 Task: Select the Always option in the confirm before closing.
Action: Mouse moved to (17, 589)
Screenshot: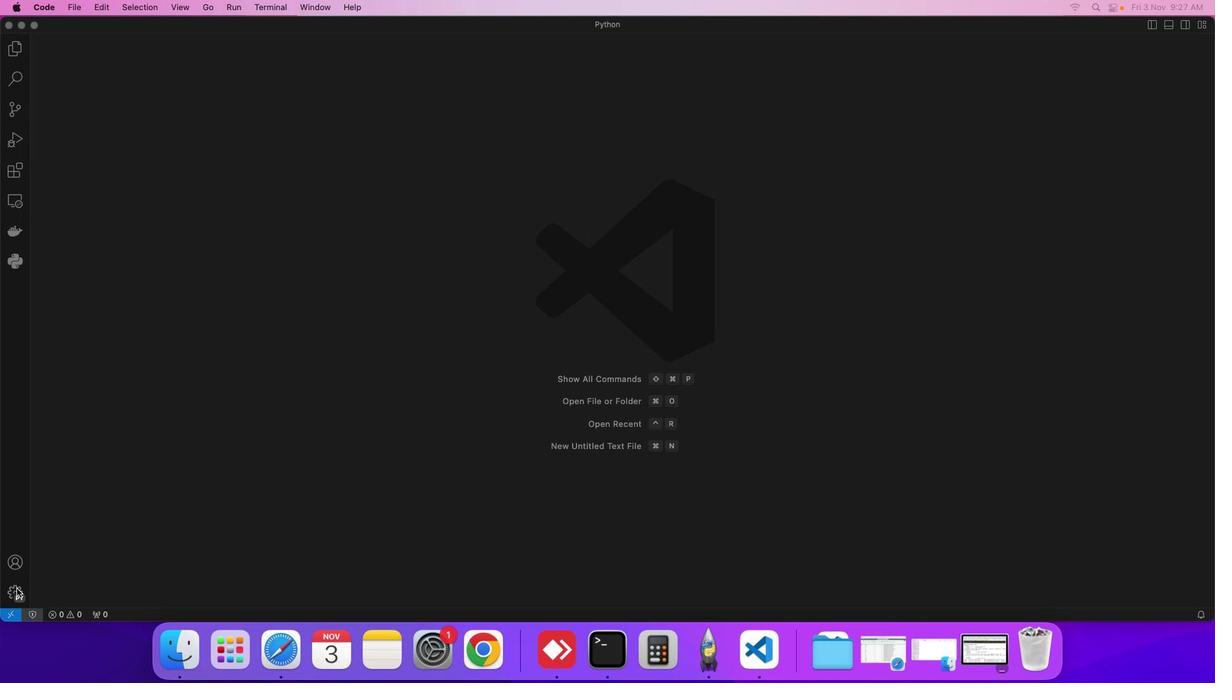 
Action: Mouse pressed left at (17, 589)
Screenshot: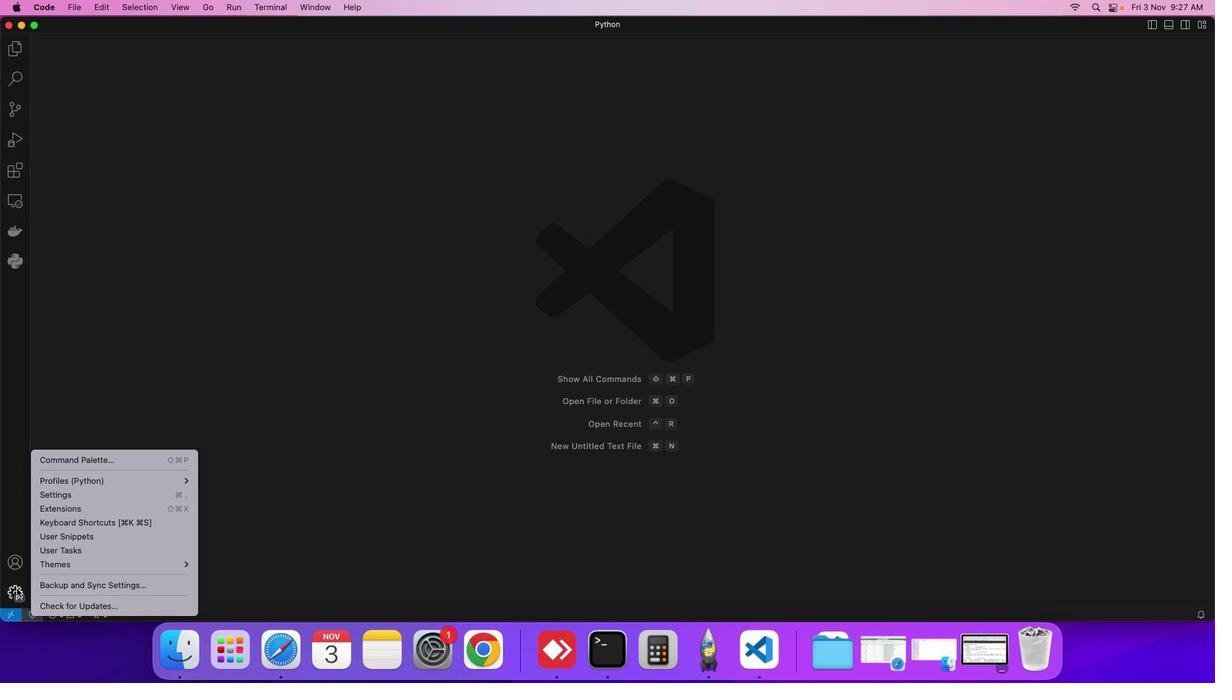 
Action: Mouse moved to (62, 494)
Screenshot: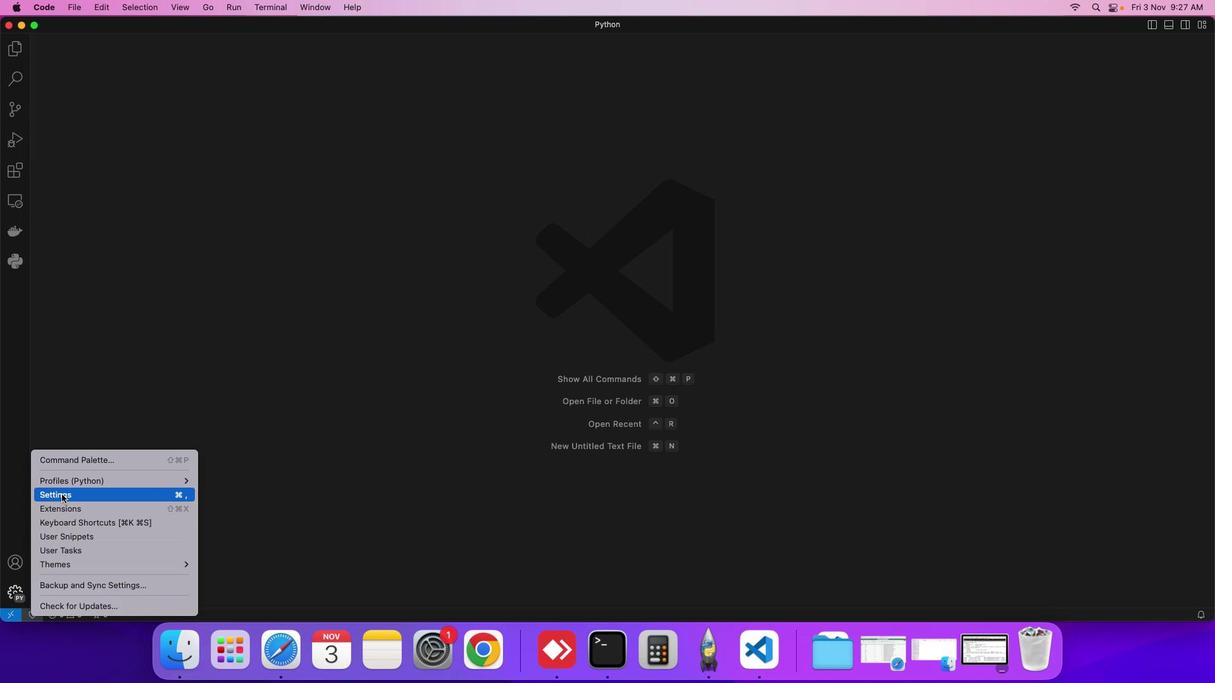 
Action: Mouse pressed left at (62, 494)
Screenshot: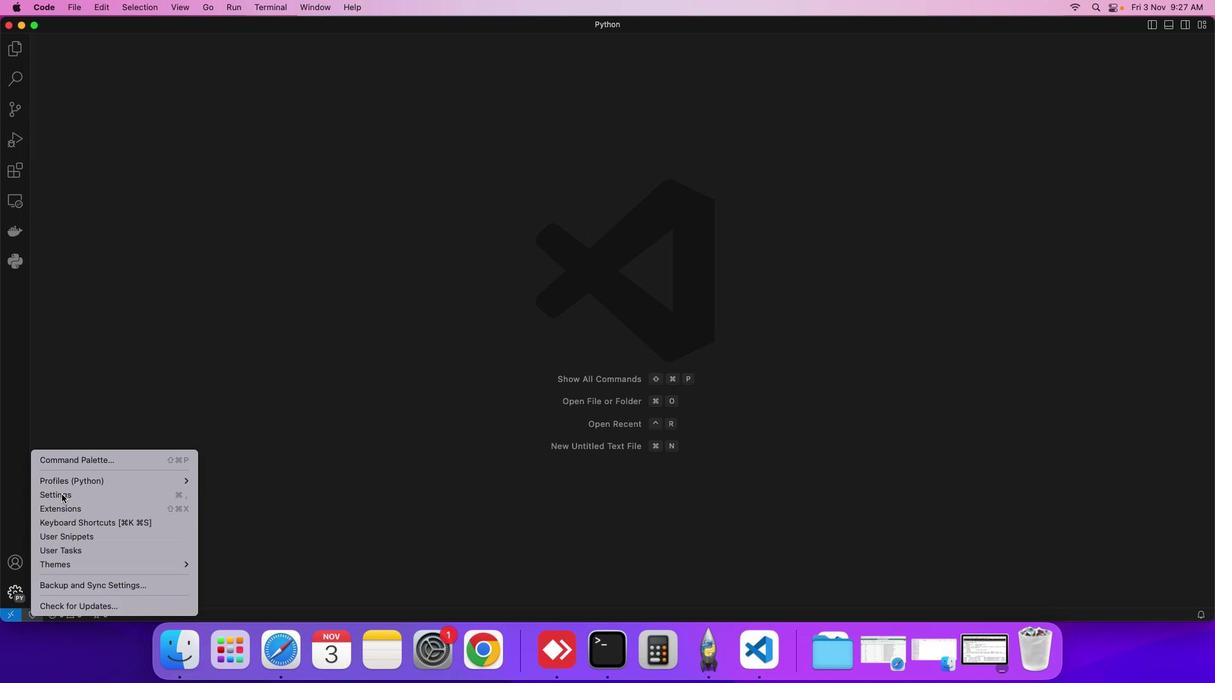 
Action: Mouse moved to (298, 168)
Screenshot: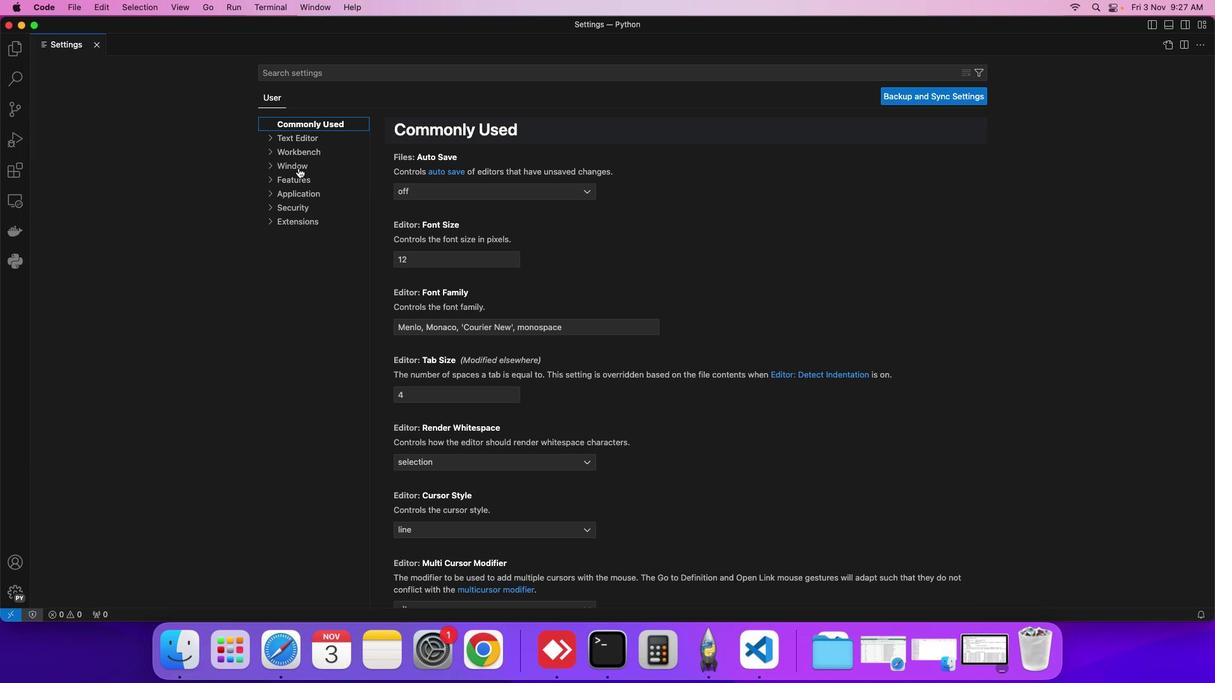 
Action: Mouse pressed left at (298, 168)
Screenshot: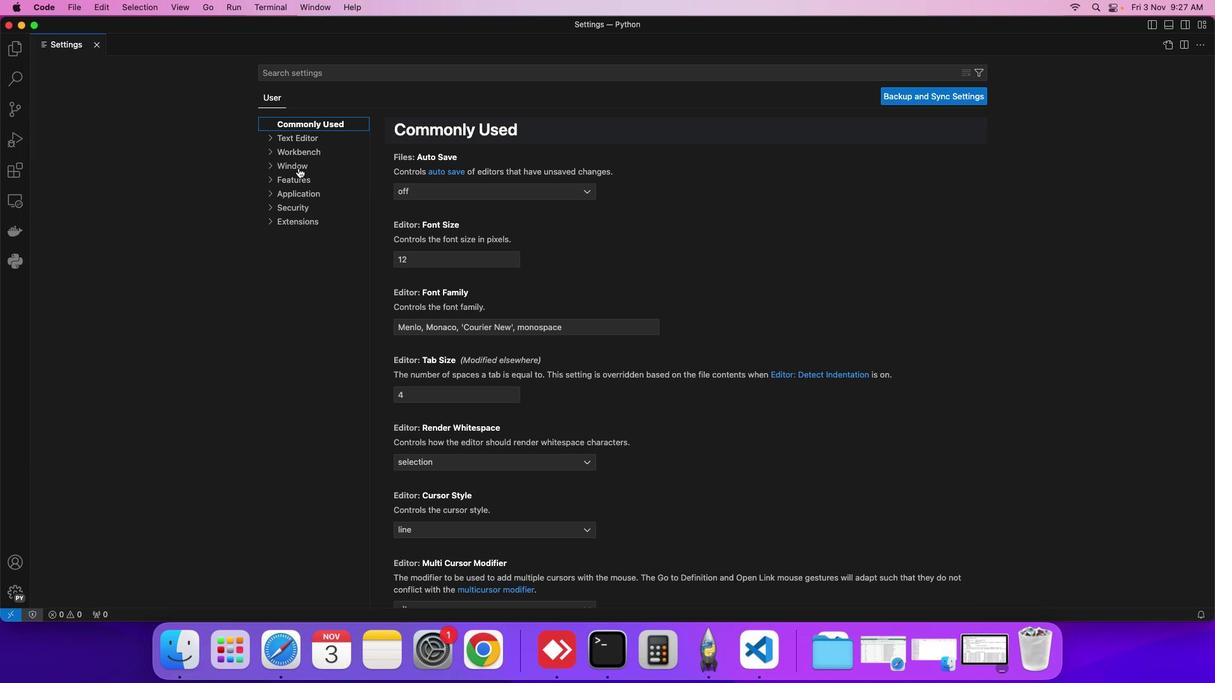 
Action: Mouse moved to (454, 475)
Screenshot: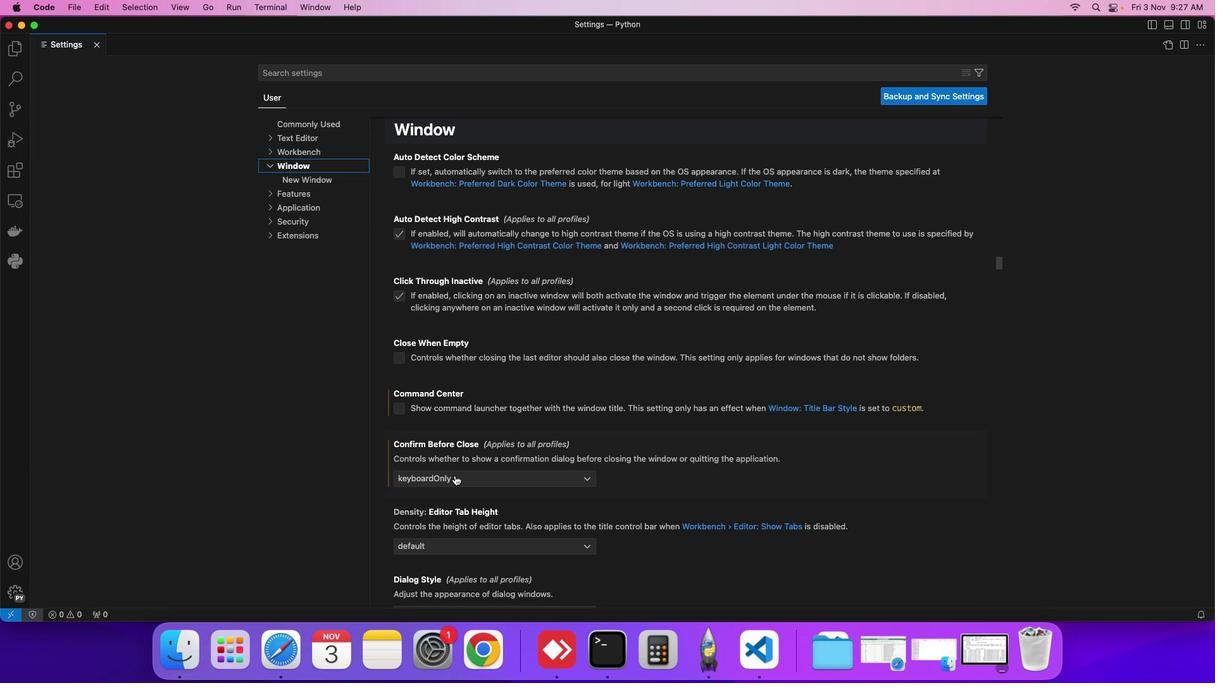 
Action: Mouse pressed left at (454, 475)
Screenshot: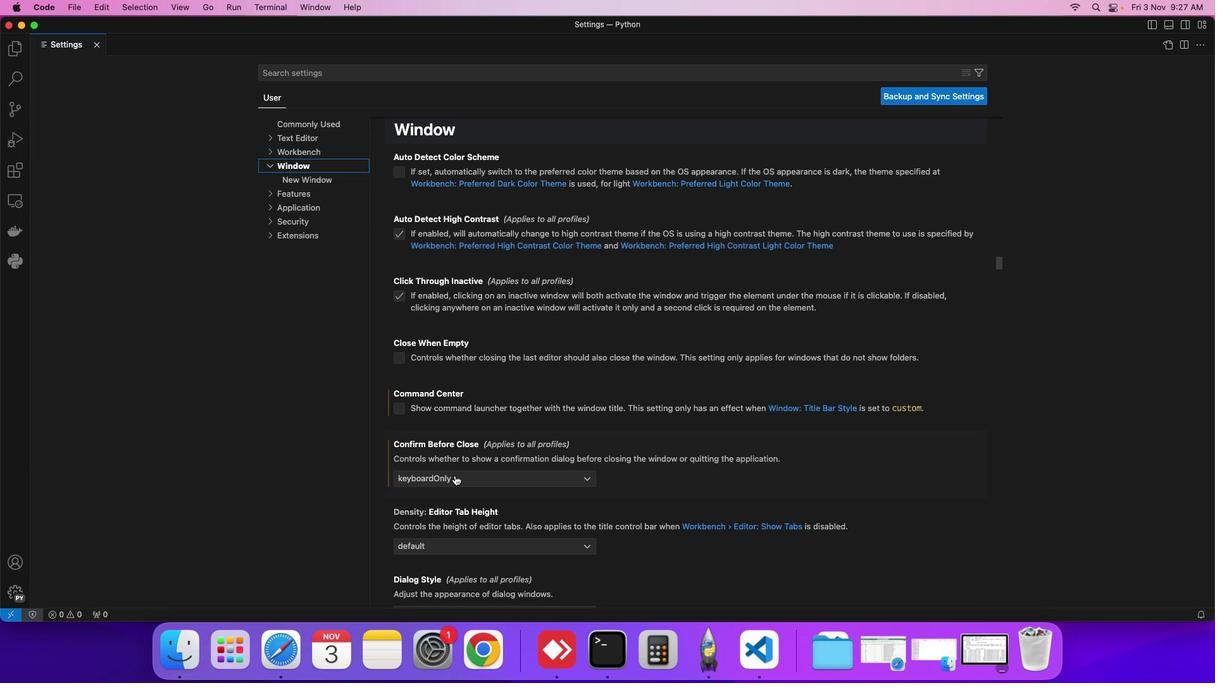 
Action: Mouse moved to (421, 494)
Screenshot: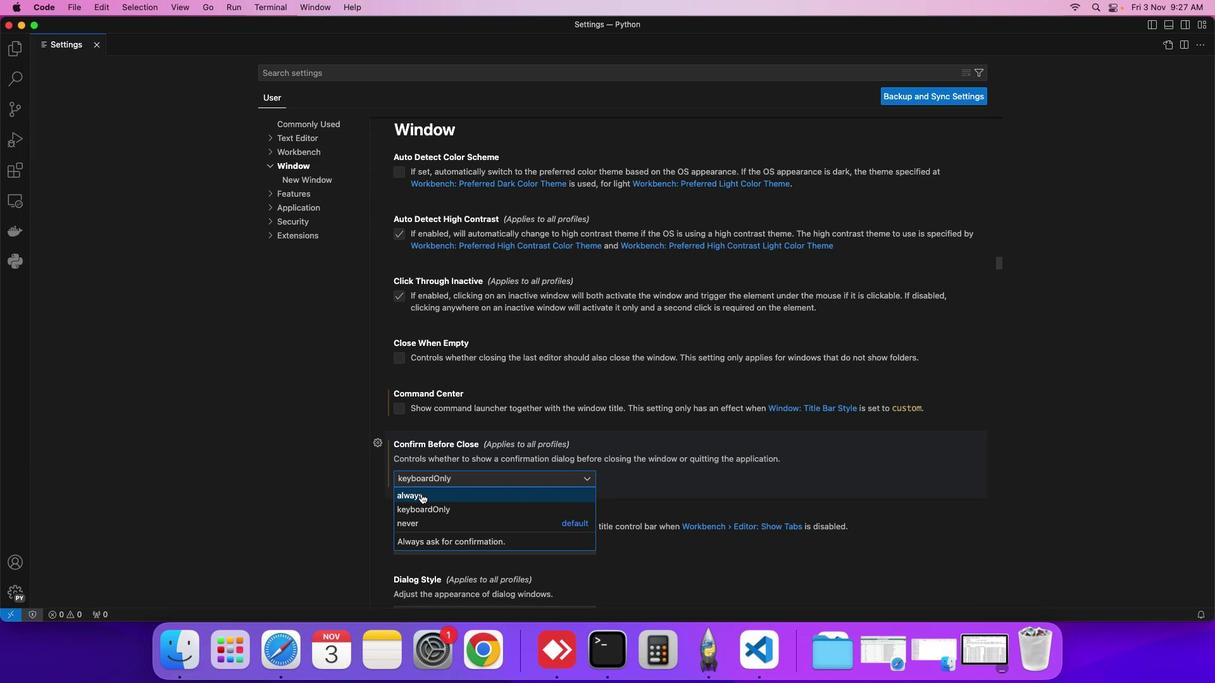 
Action: Mouse pressed left at (421, 494)
Screenshot: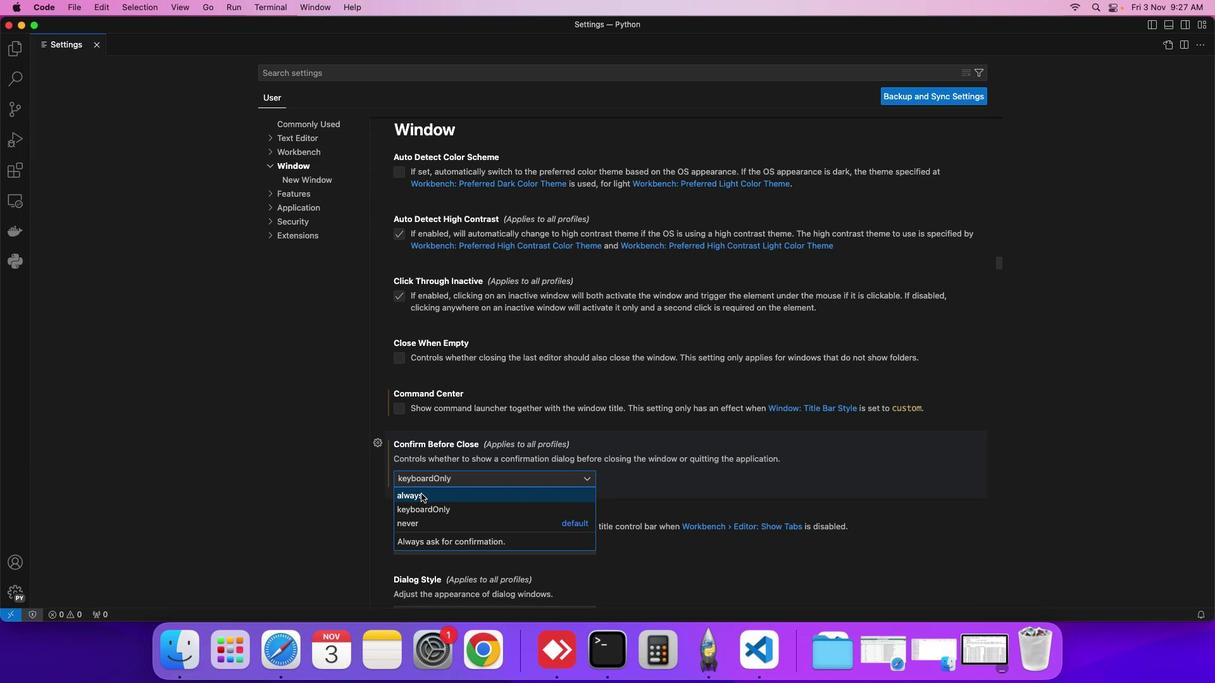 
